 Task: Play online crossword game.
Action: Mouse moved to (416, 350)
Screenshot: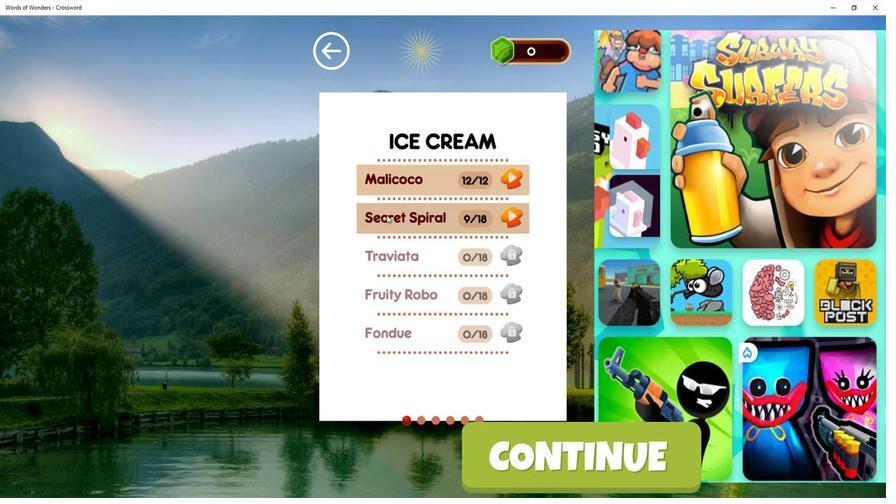 
Action: Mouse pressed left at (416, 350)
Screenshot: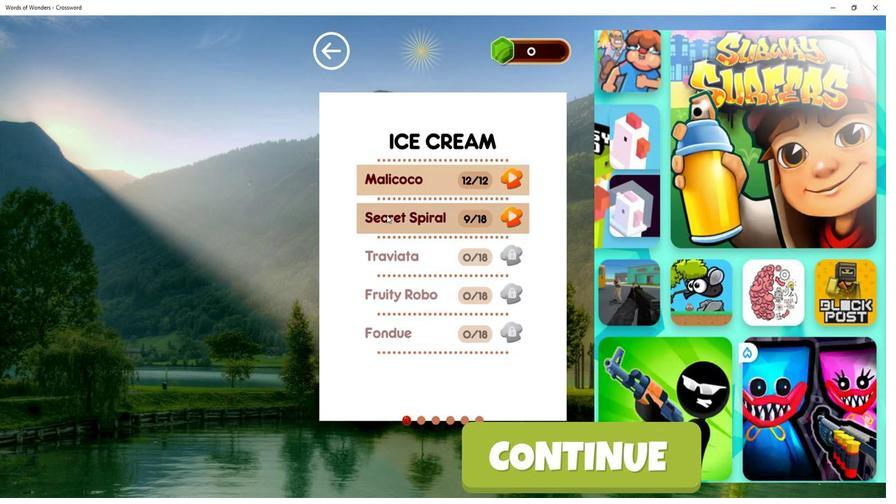 
Action: Mouse moved to (533, 357)
Screenshot: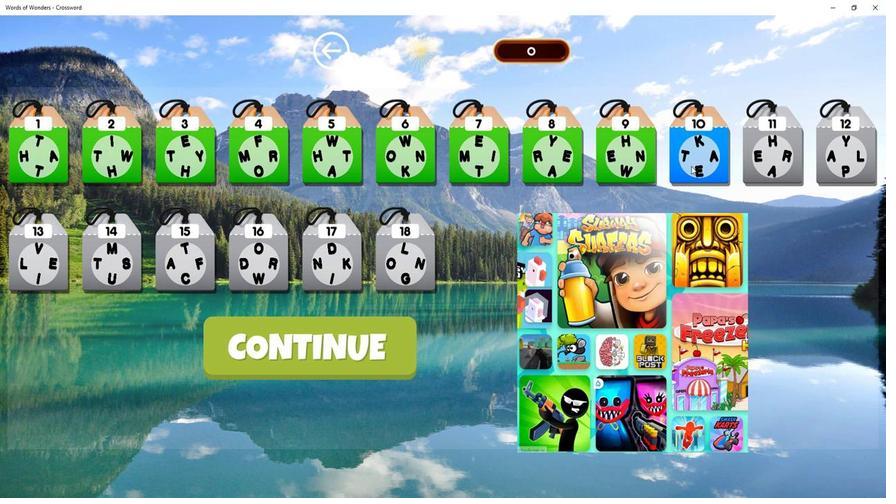 
Action: Mouse pressed left at (533, 357)
Screenshot: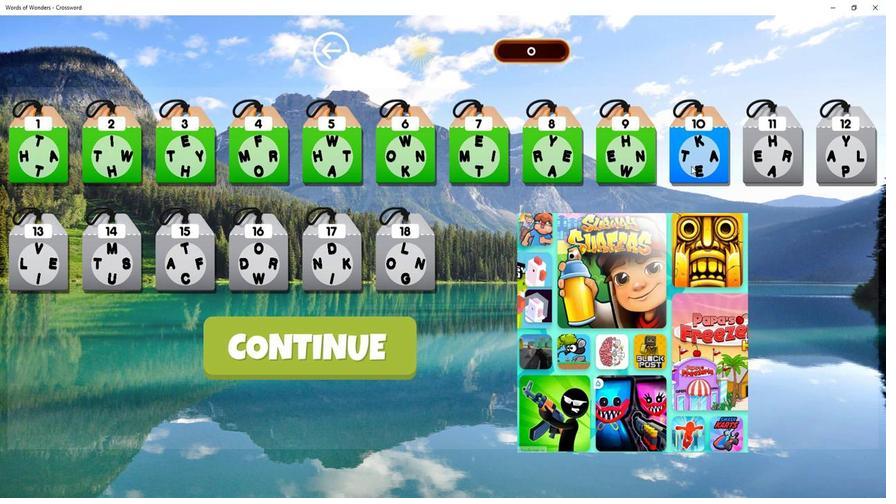 
Action: Mouse moved to (417, 333)
Screenshot: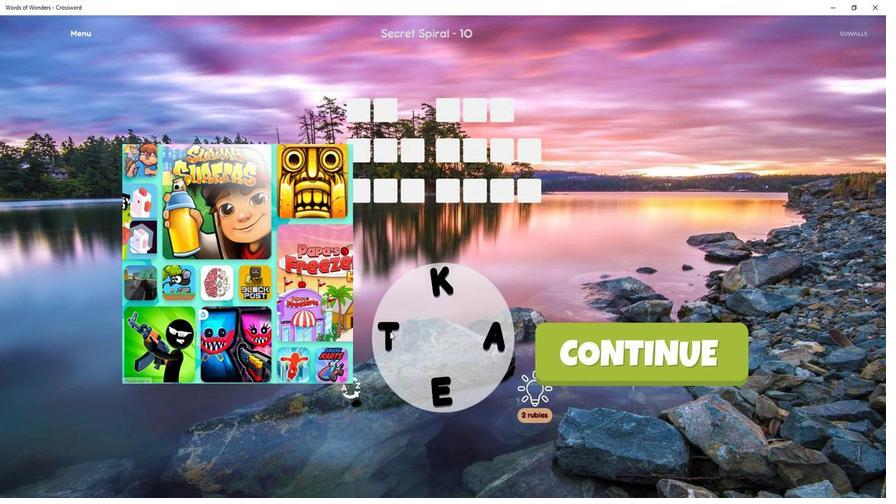 
Action: Mouse pressed left at (417, 333)
Screenshot: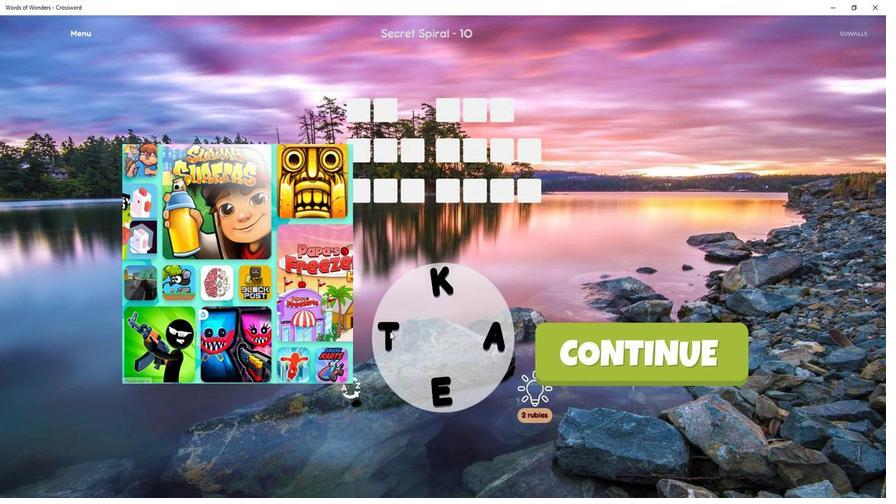 
Action: Mouse moved to (434, 339)
Screenshot: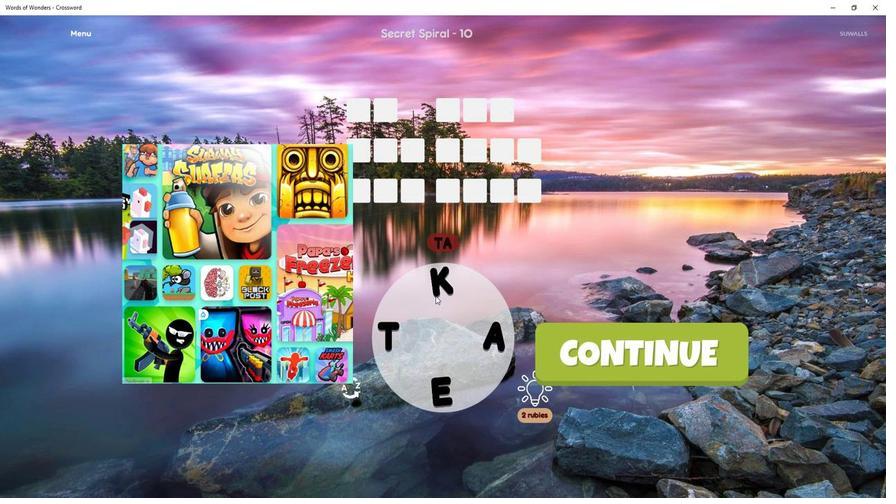 
Action: Mouse pressed left at (434, 339)
Screenshot: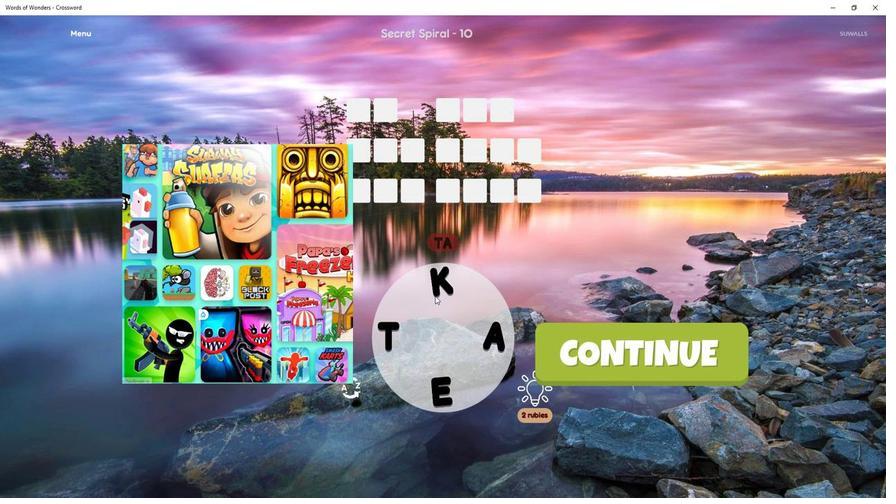 
Action: Mouse moved to (416, 334)
Screenshot: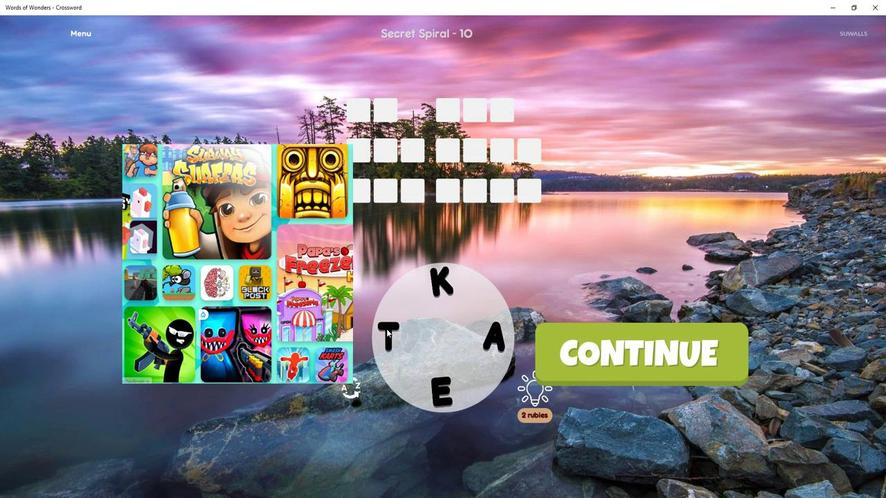
Action: Mouse pressed left at (416, 334)
Screenshot: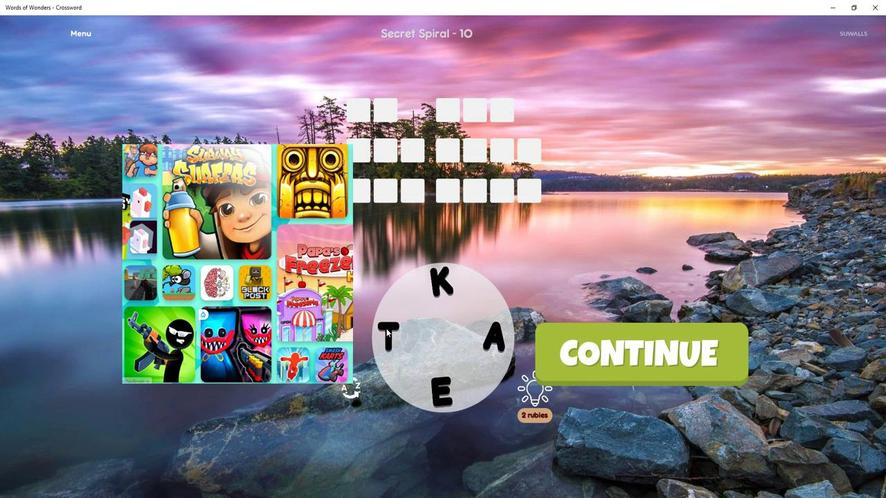 
Action: Mouse moved to (415, 333)
Screenshot: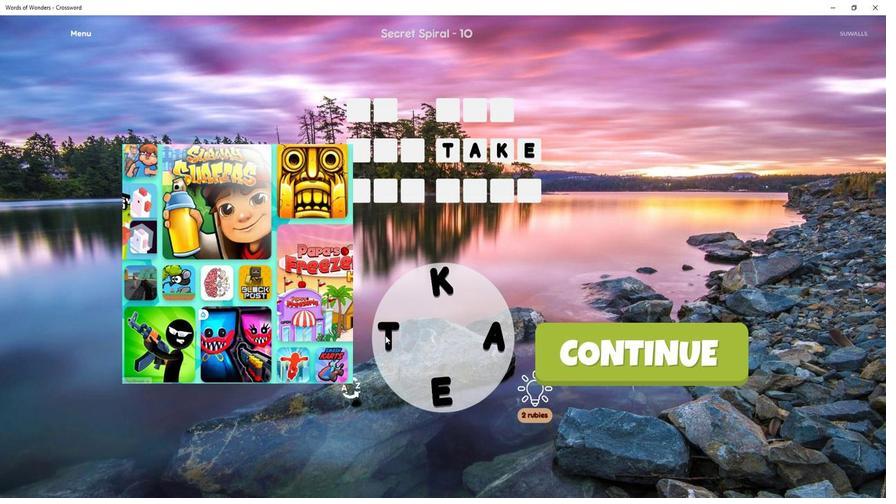 
Action: Mouse pressed left at (415, 333)
Screenshot: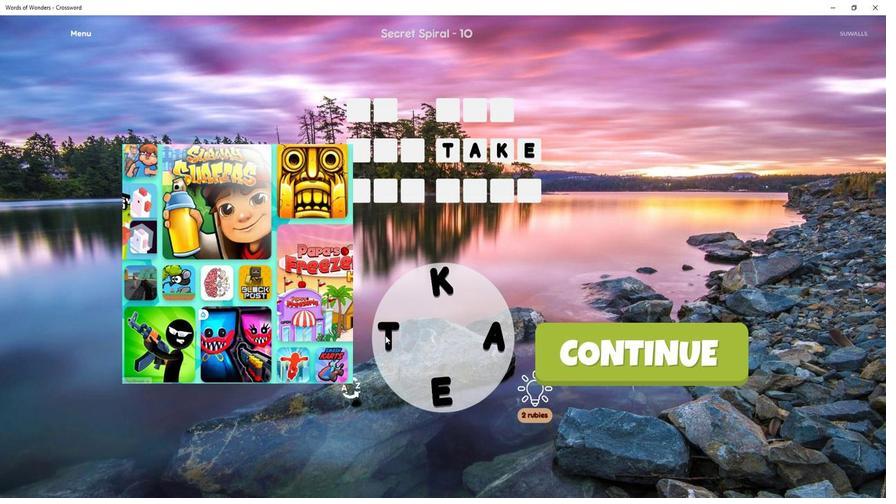 
Action: Mouse moved to (416, 335)
Screenshot: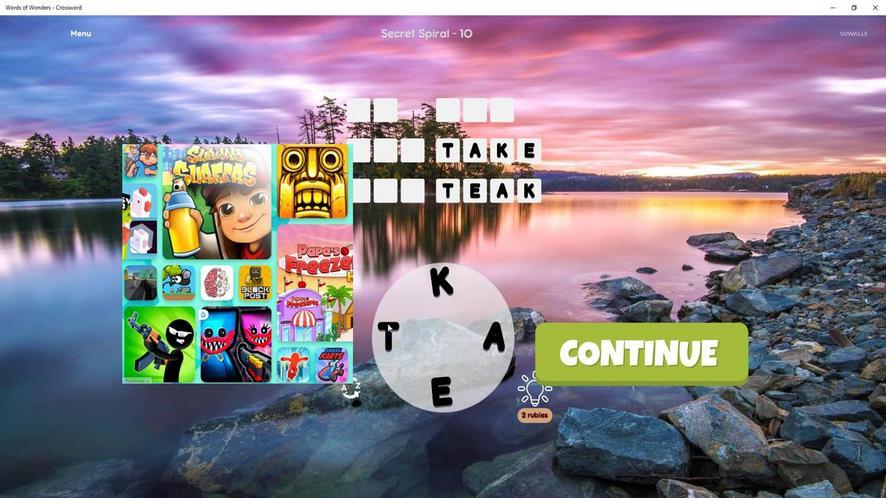 
Action: Mouse pressed left at (416, 335)
Screenshot: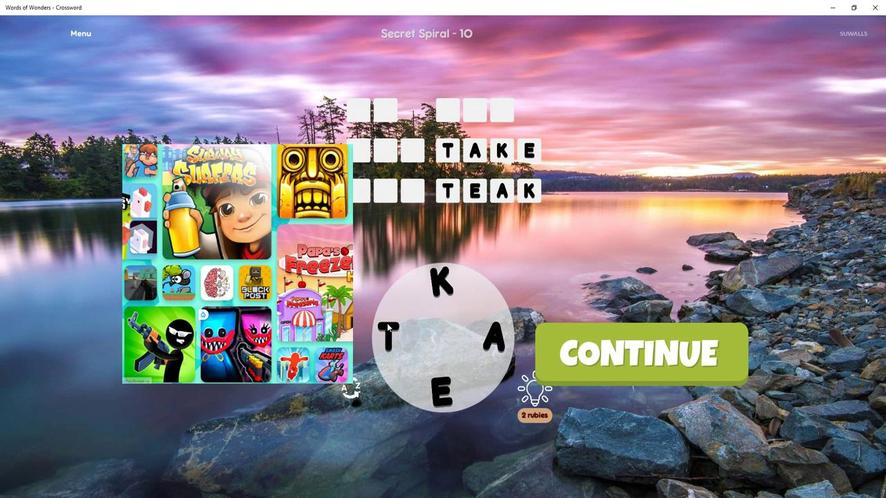 
Action: Mouse moved to (440, 325)
Screenshot: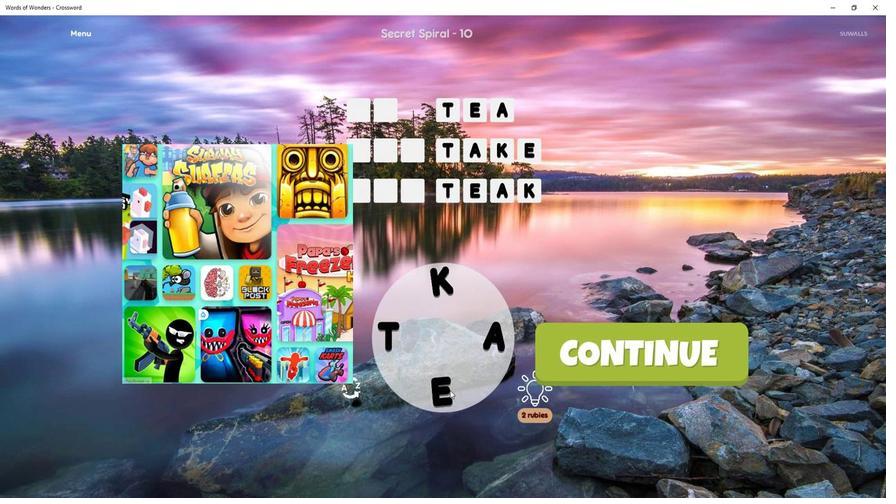 
Action: Mouse pressed left at (440, 325)
Screenshot: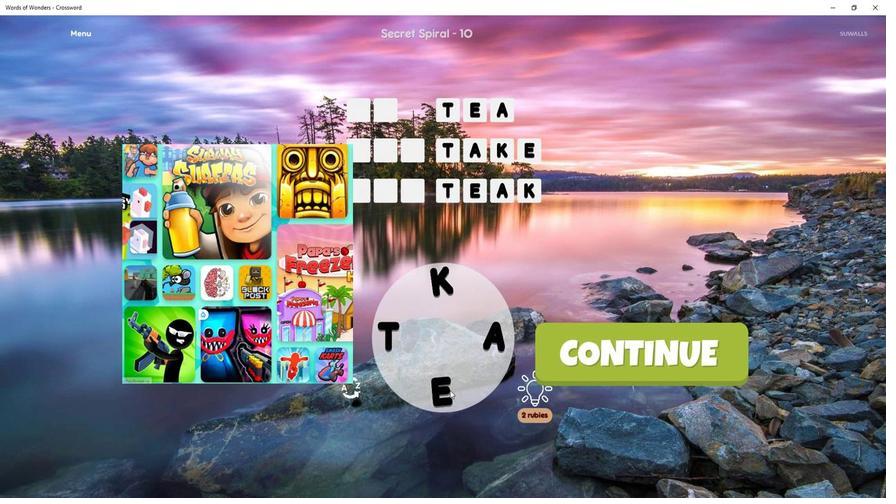 
Action: Mouse moved to (461, 333)
Screenshot: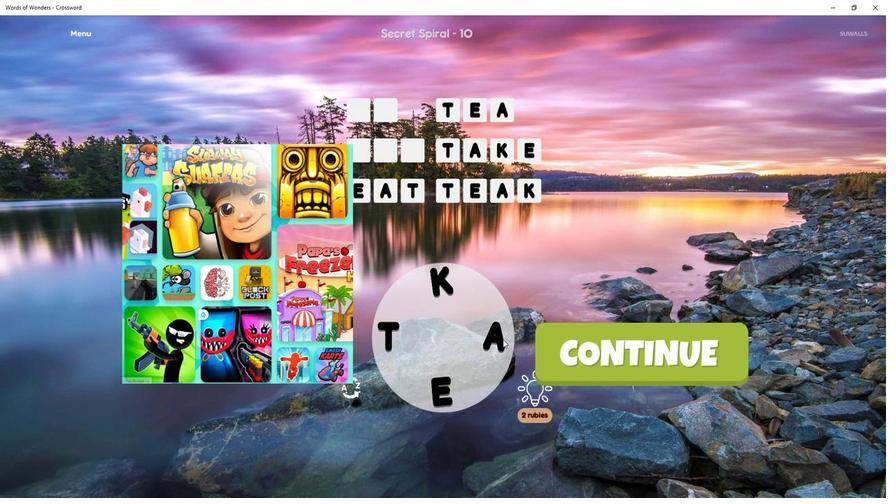 
Action: Mouse pressed left at (461, 333)
Screenshot: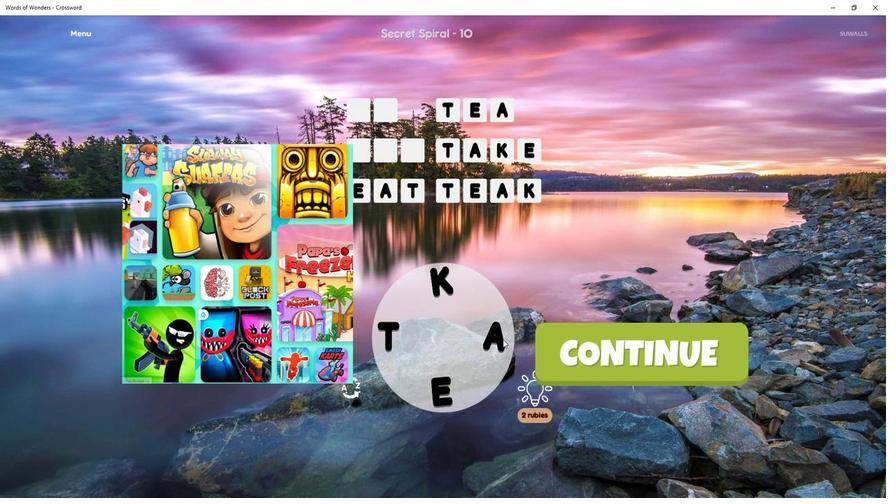 
Action: Mouse moved to (436, 340)
Screenshot: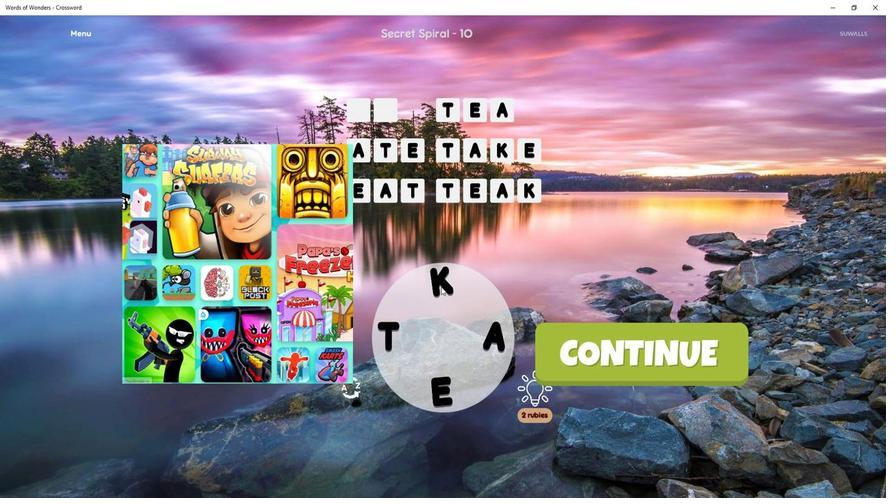 
Action: Mouse pressed left at (436, 340)
Screenshot: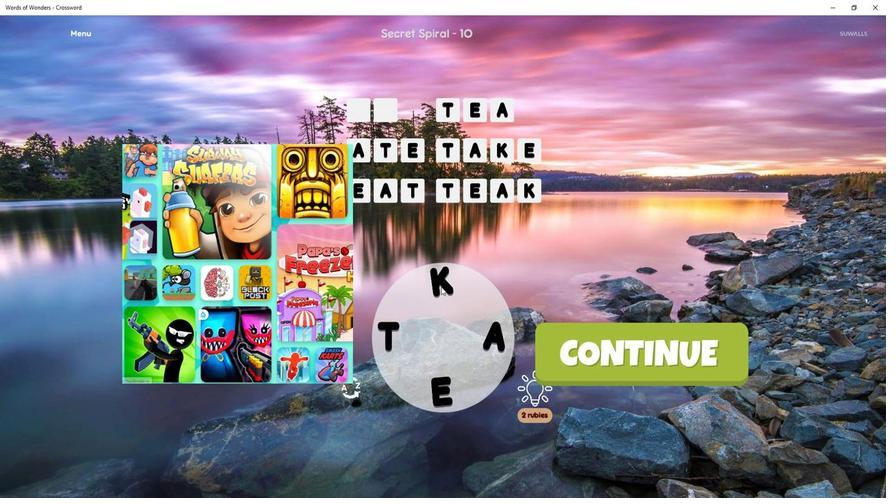 
Action: Mouse moved to (455, 333)
Screenshot: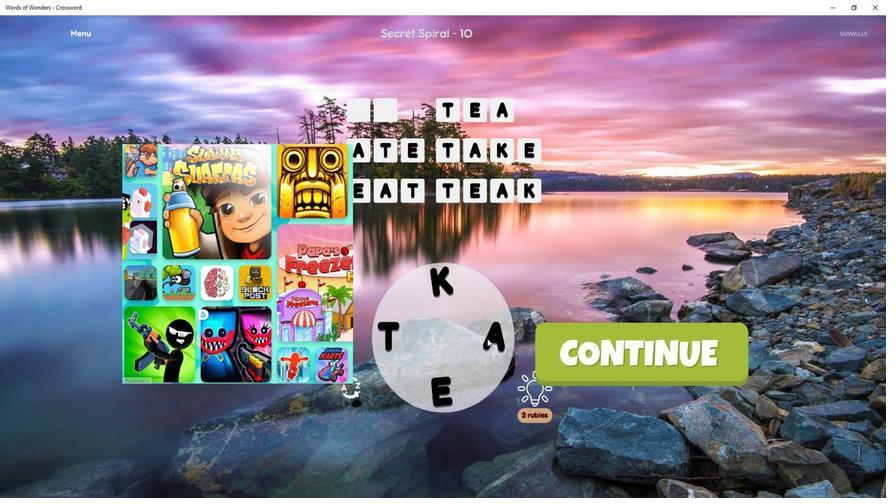 
Action: Mouse pressed left at (455, 333)
Screenshot: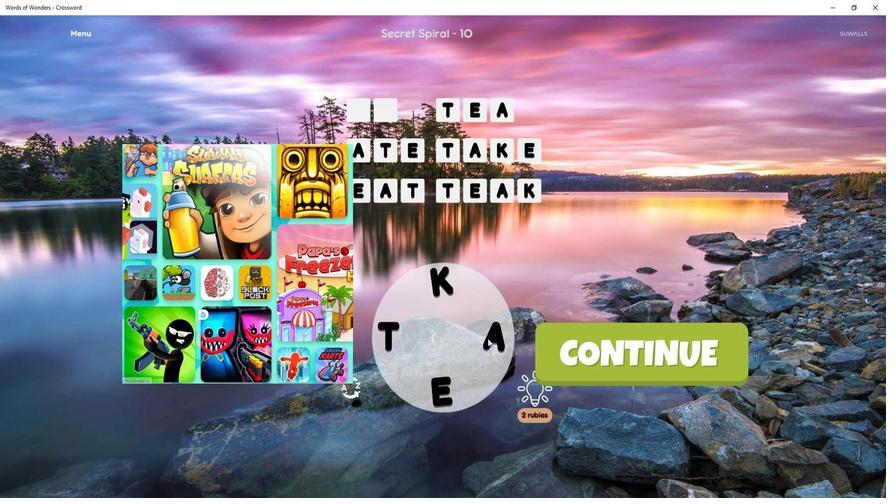 
Action: Mouse moved to (435, 344)
Screenshot: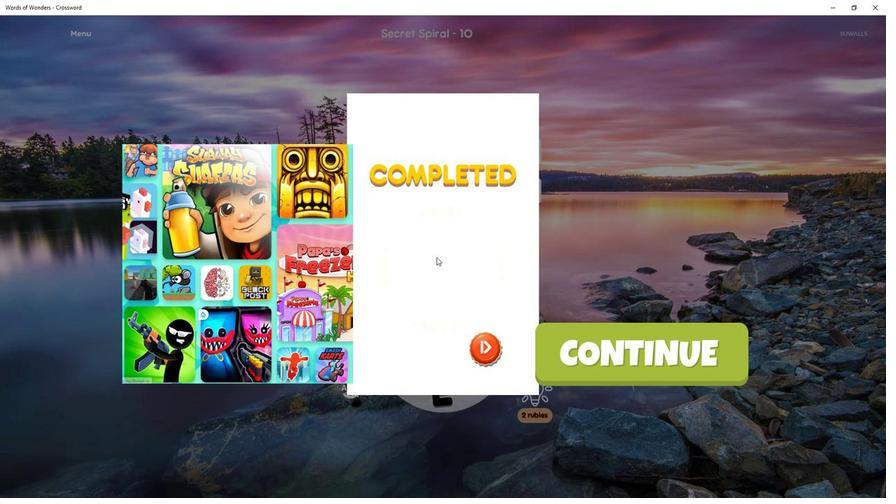 
